Task: Add filter " -" in priority.
Action: Mouse moved to (771, 221)
Screenshot: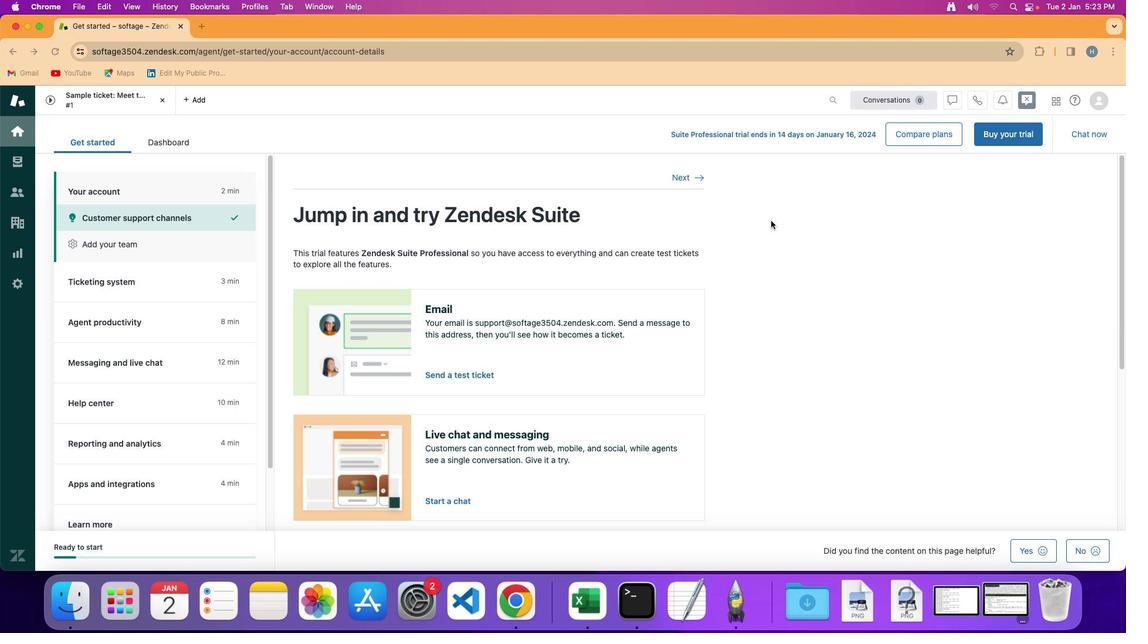 
Action: Mouse pressed left at (771, 221)
Screenshot: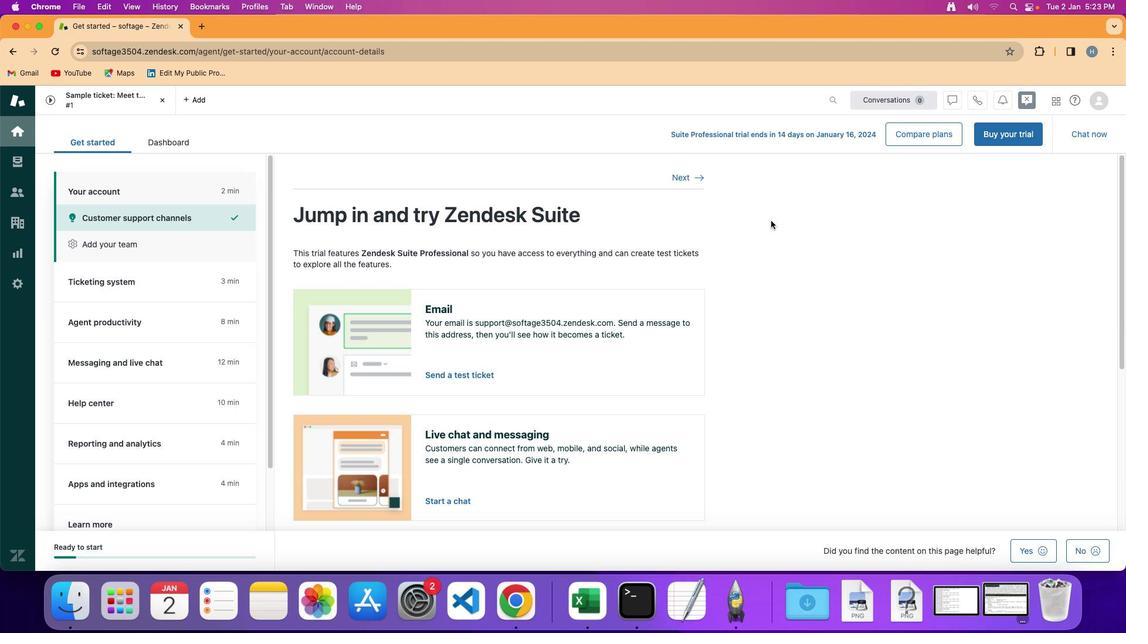 
Action: Mouse moved to (11, 160)
Screenshot: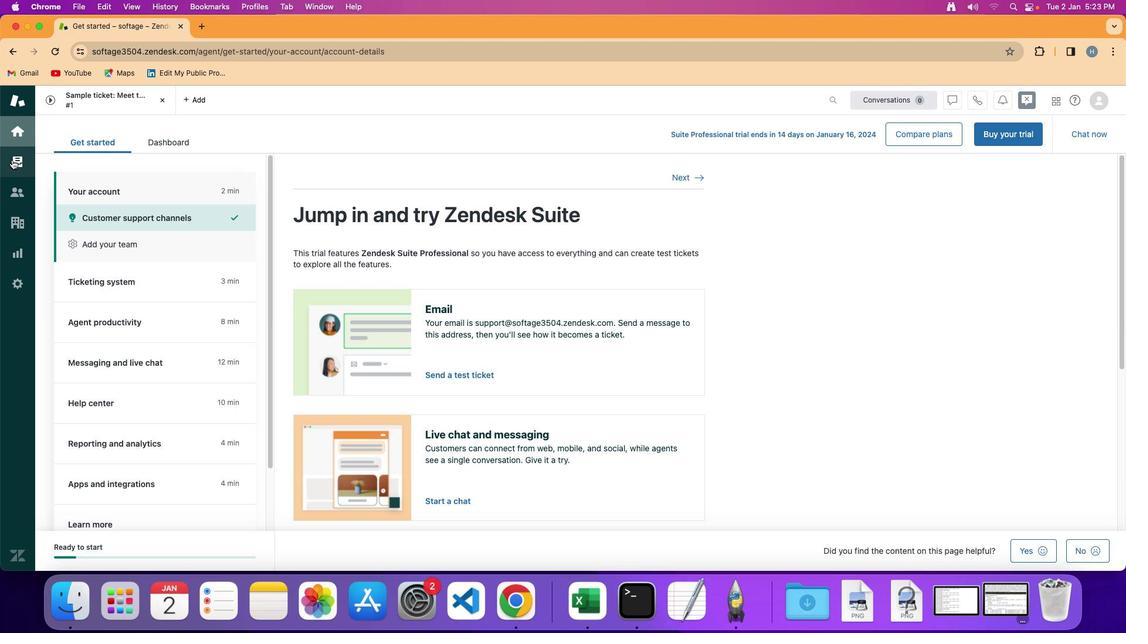 
Action: Mouse pressed left at (11, 160)
Screenshot: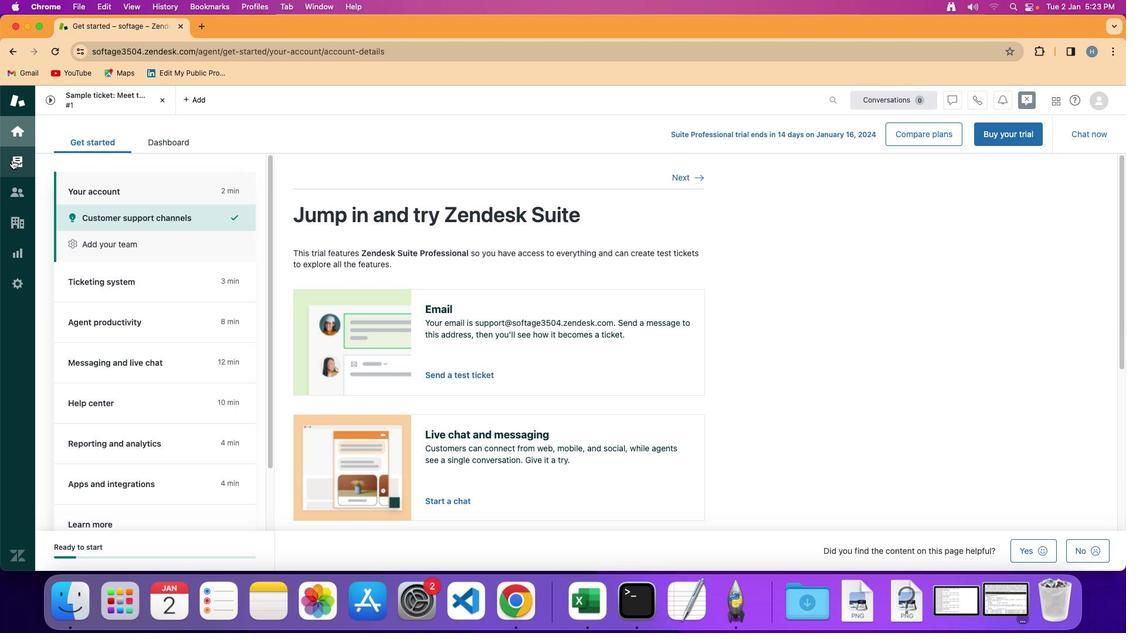 
Action: Mouse moved to (286, 182)
Screenshot: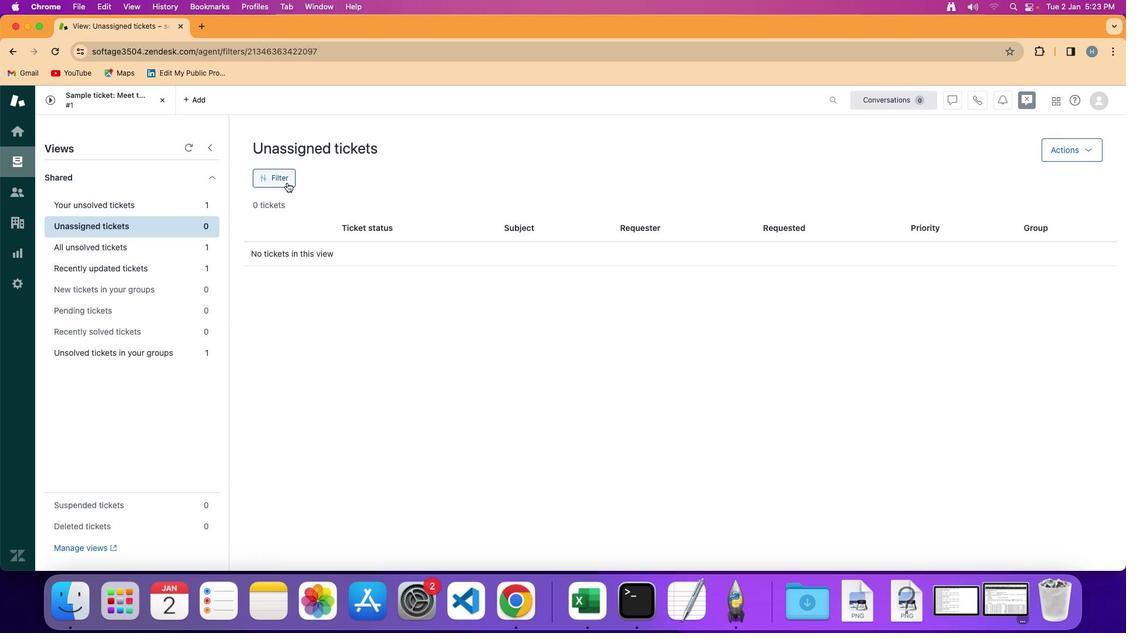 
Action: Mouse pressed left at (286, 182)
Screenshot: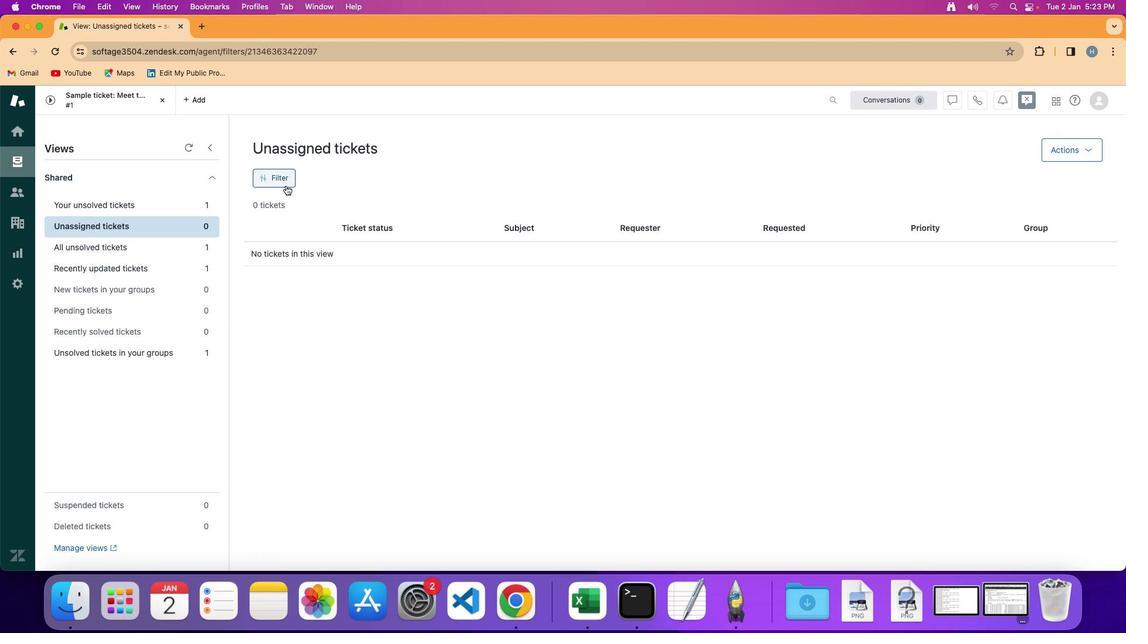 
Action: Mouse moved to (941, 389)
Screenshot: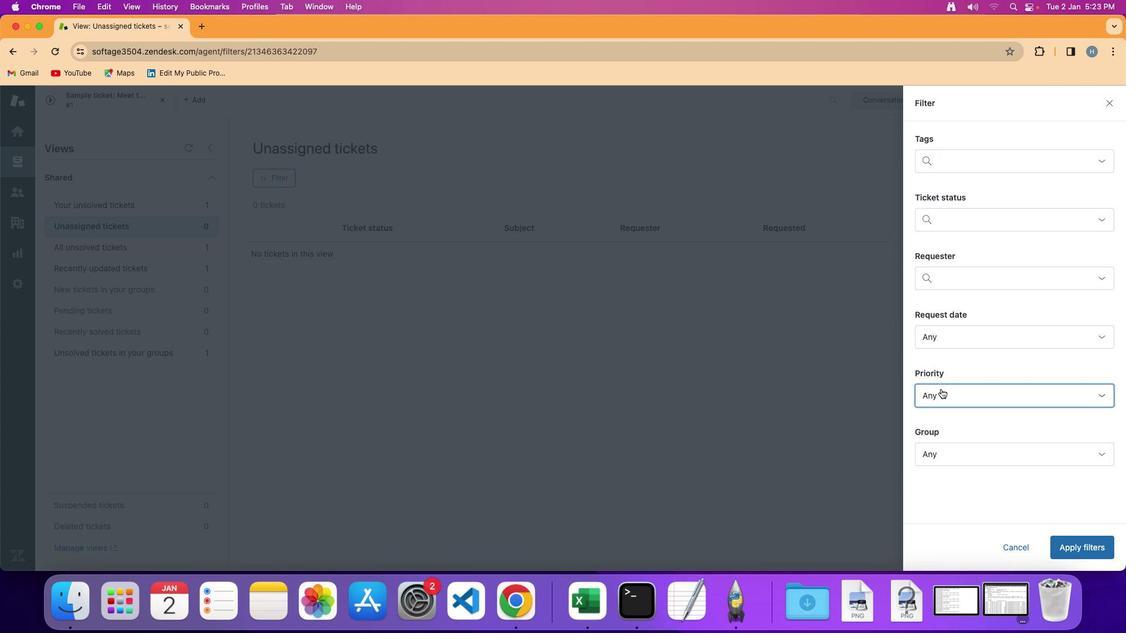 
Action: Mouse pressed left at (941, 389)
Screenshot: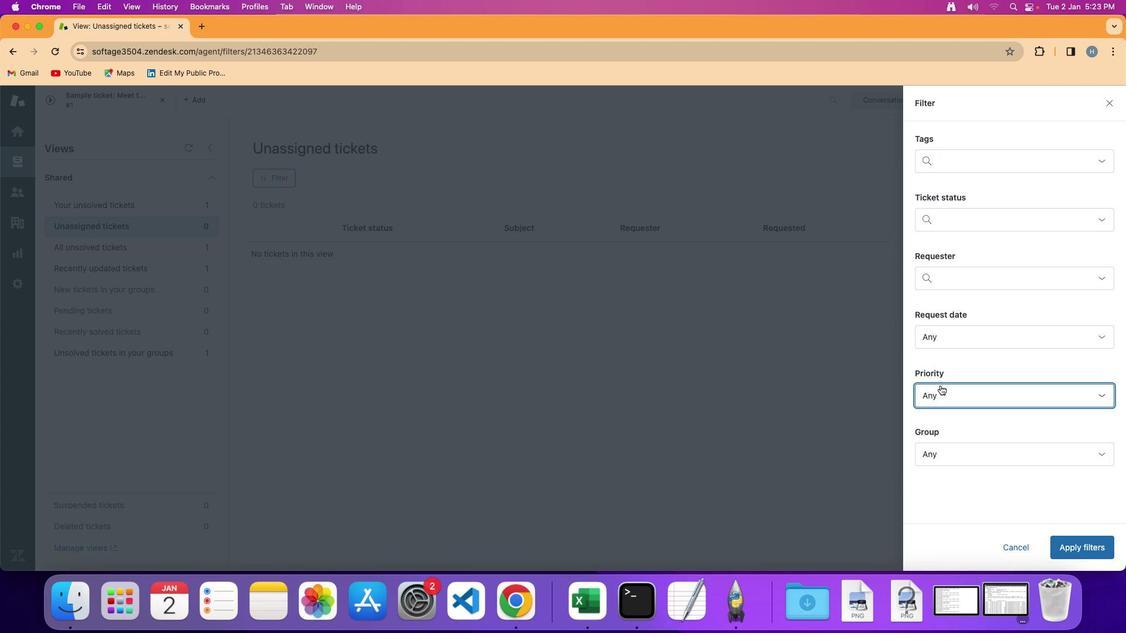 
Action: Mouse moved to (957, 279)
Screenshot: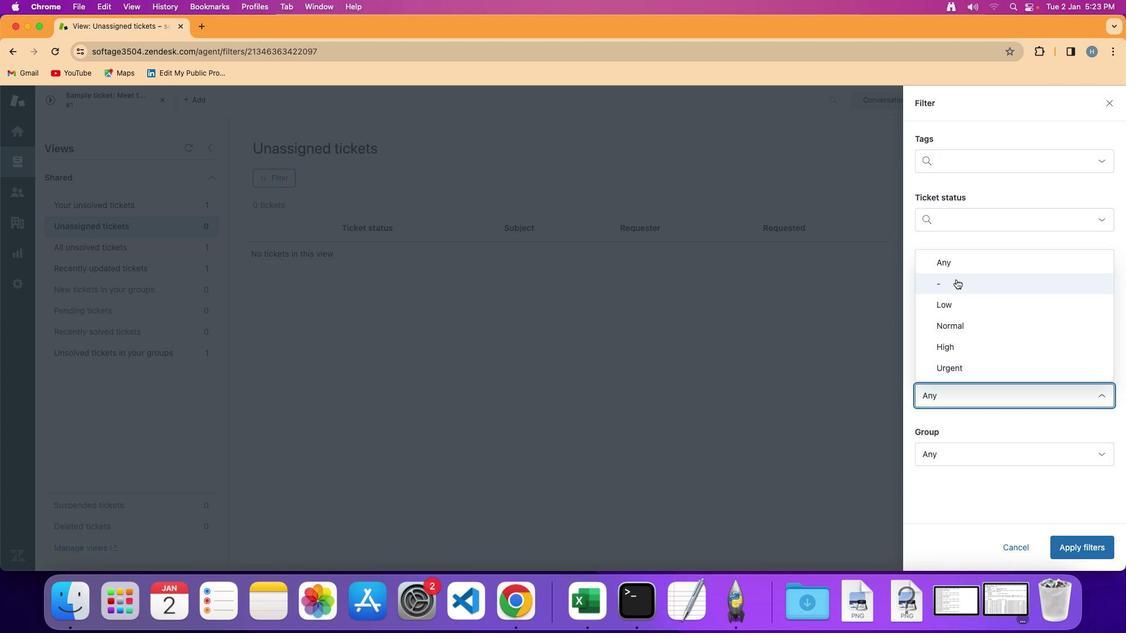 
Action: Mouse pressed left at (957, 279)
Screenshot: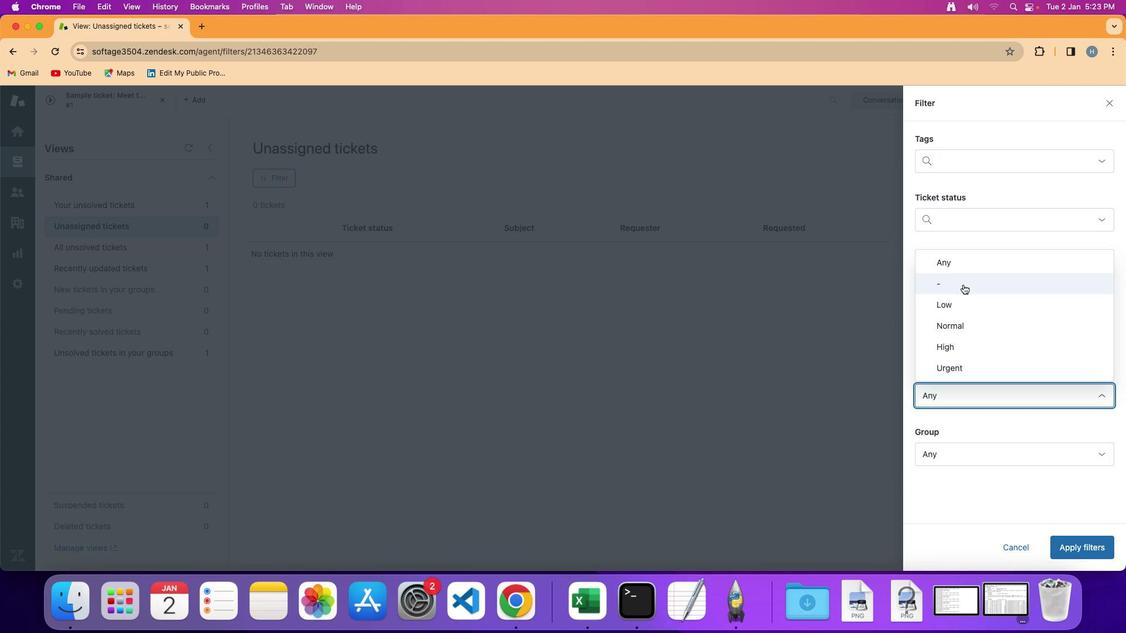 
Action: Mouse moved to (1080, 548)
Screenshot: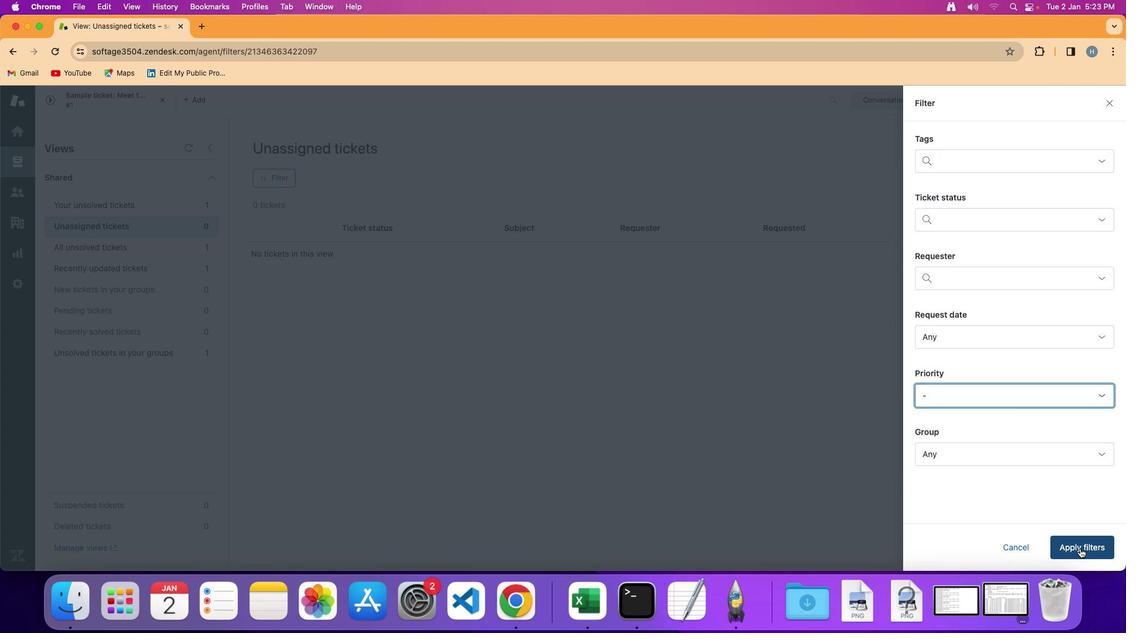 
Action: Mouse pressed left at (1080, 548)
Screenshot: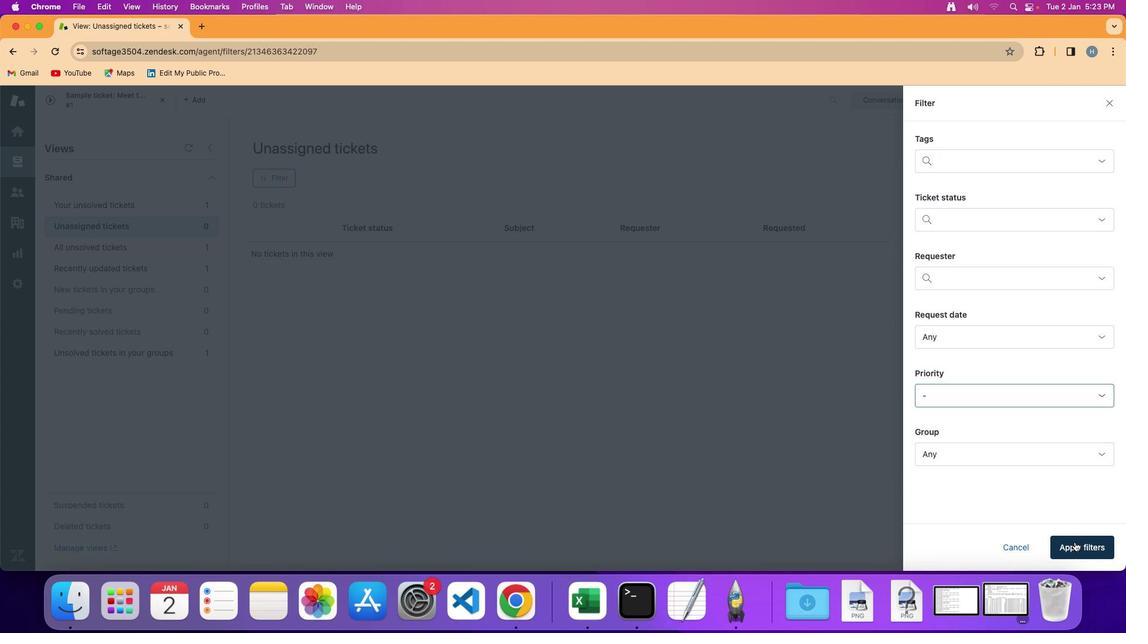 
Action: Mouse moved to (694, 321)
Screenshot: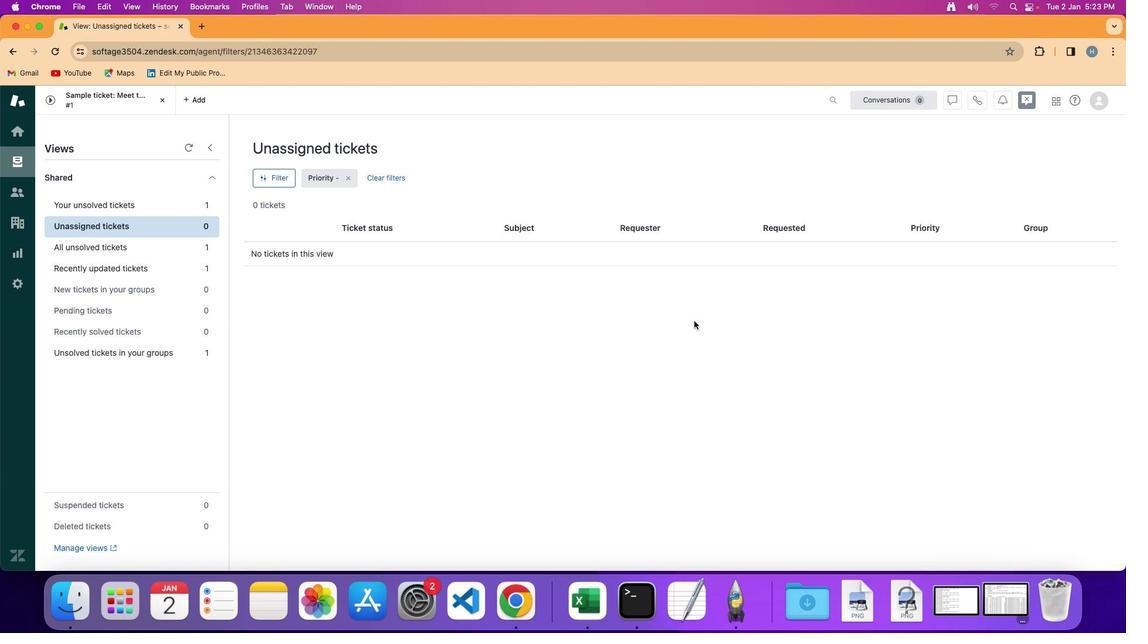 
